 Task: Add Salted Caramel Chocolate Chunk Cookies to the cart.
Action: Mouse moved to (963, 354)
Screenshot: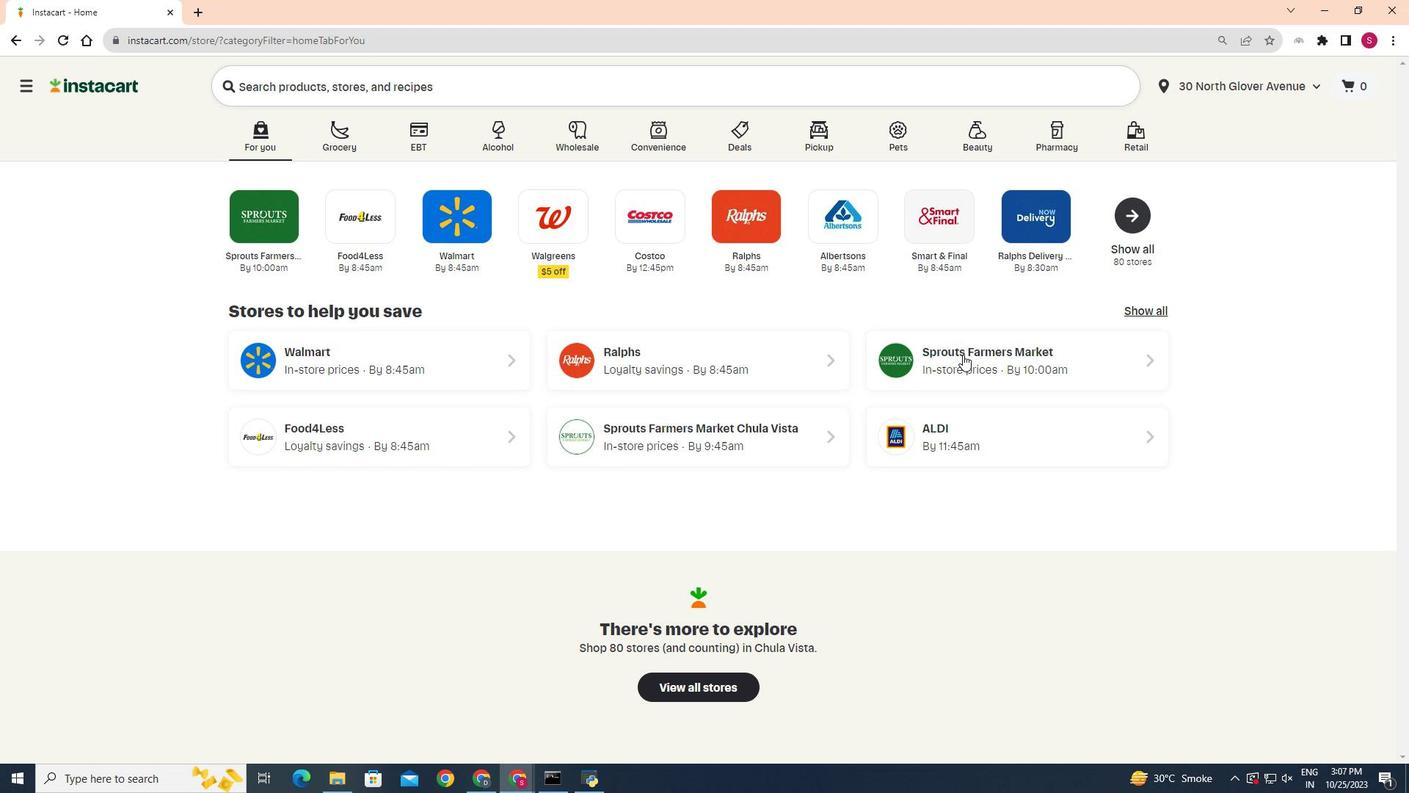 
Action: Mouse pressed left at (963, 354)
Screenshot: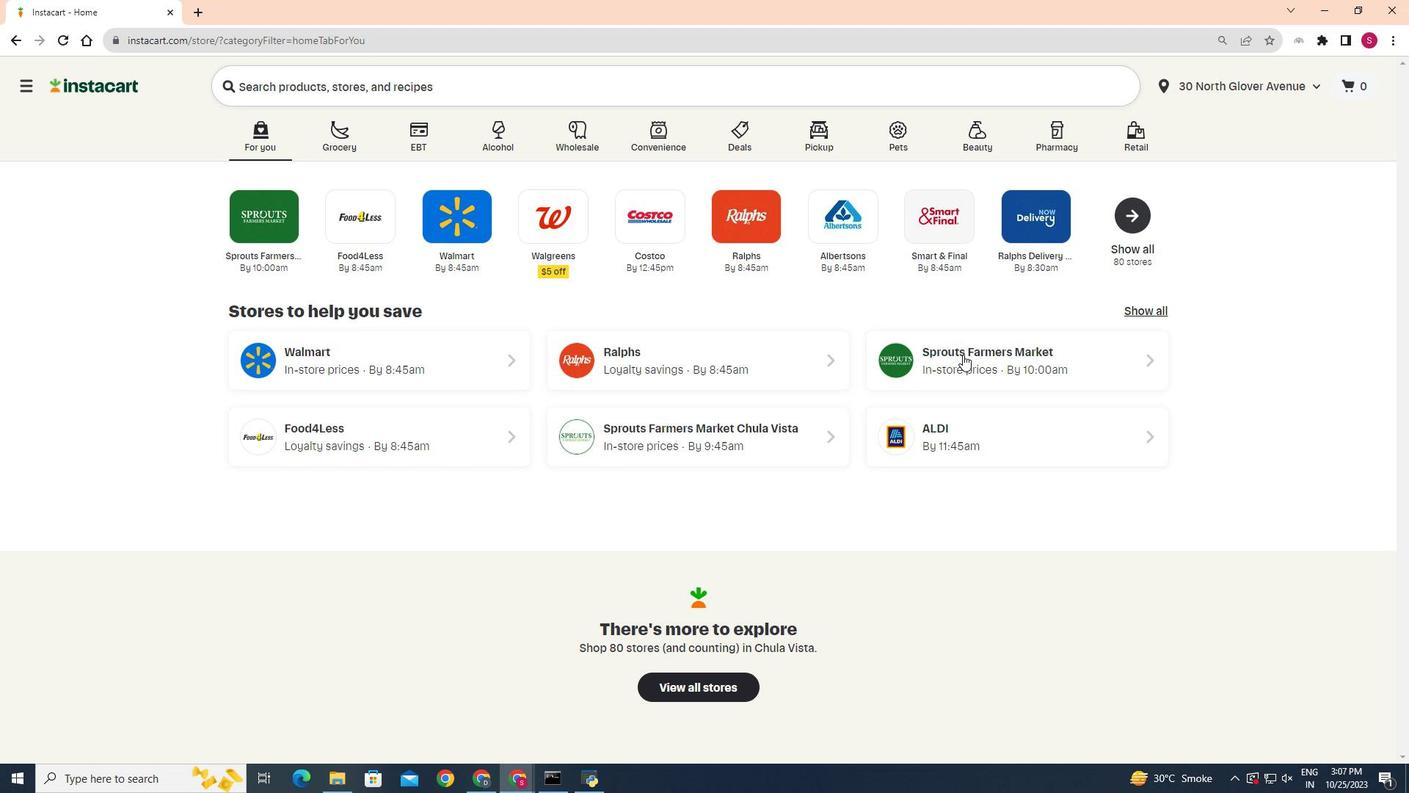 
Action: Mouse moved to (53, 635)
Screenshot: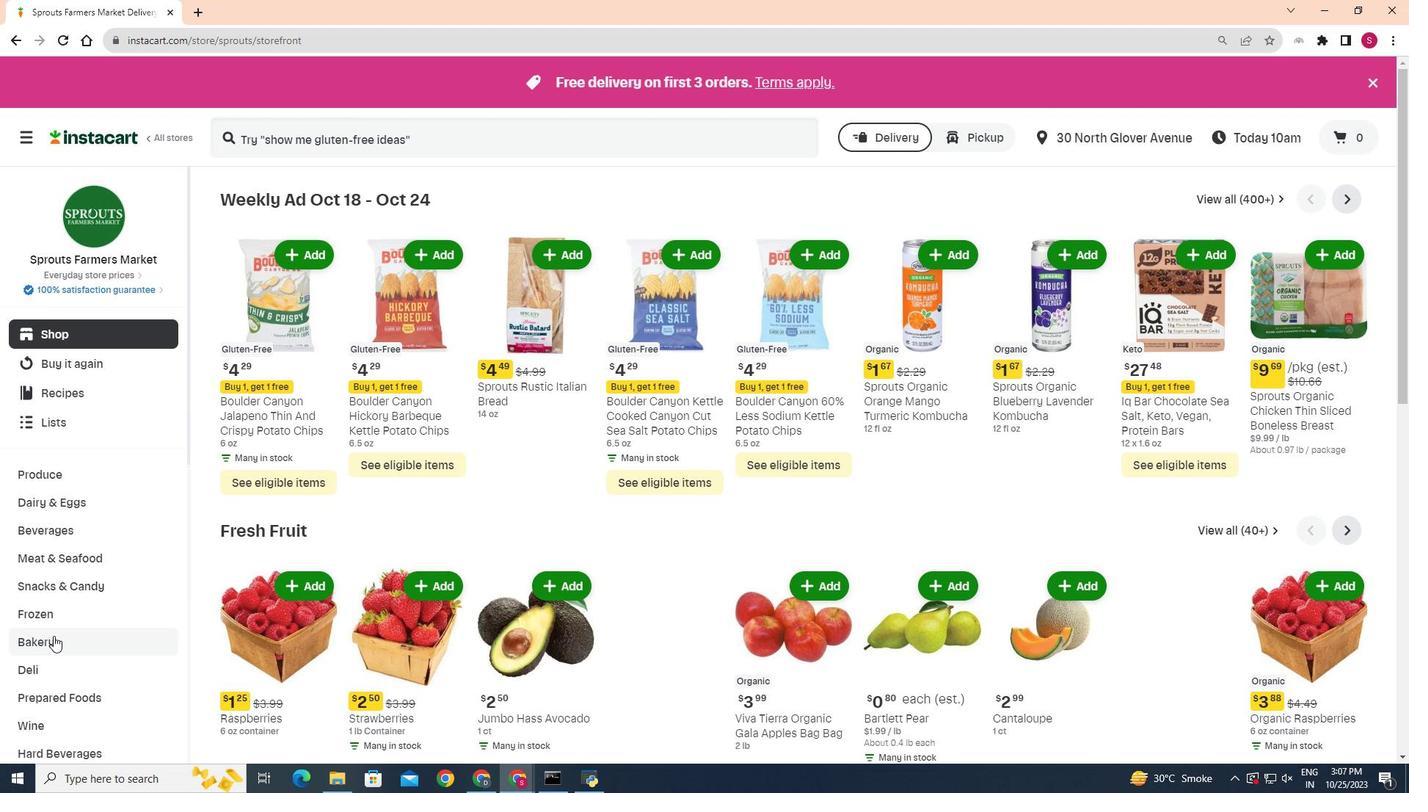 
Action: Mouse pressed left at (53, 635)
Screenshot: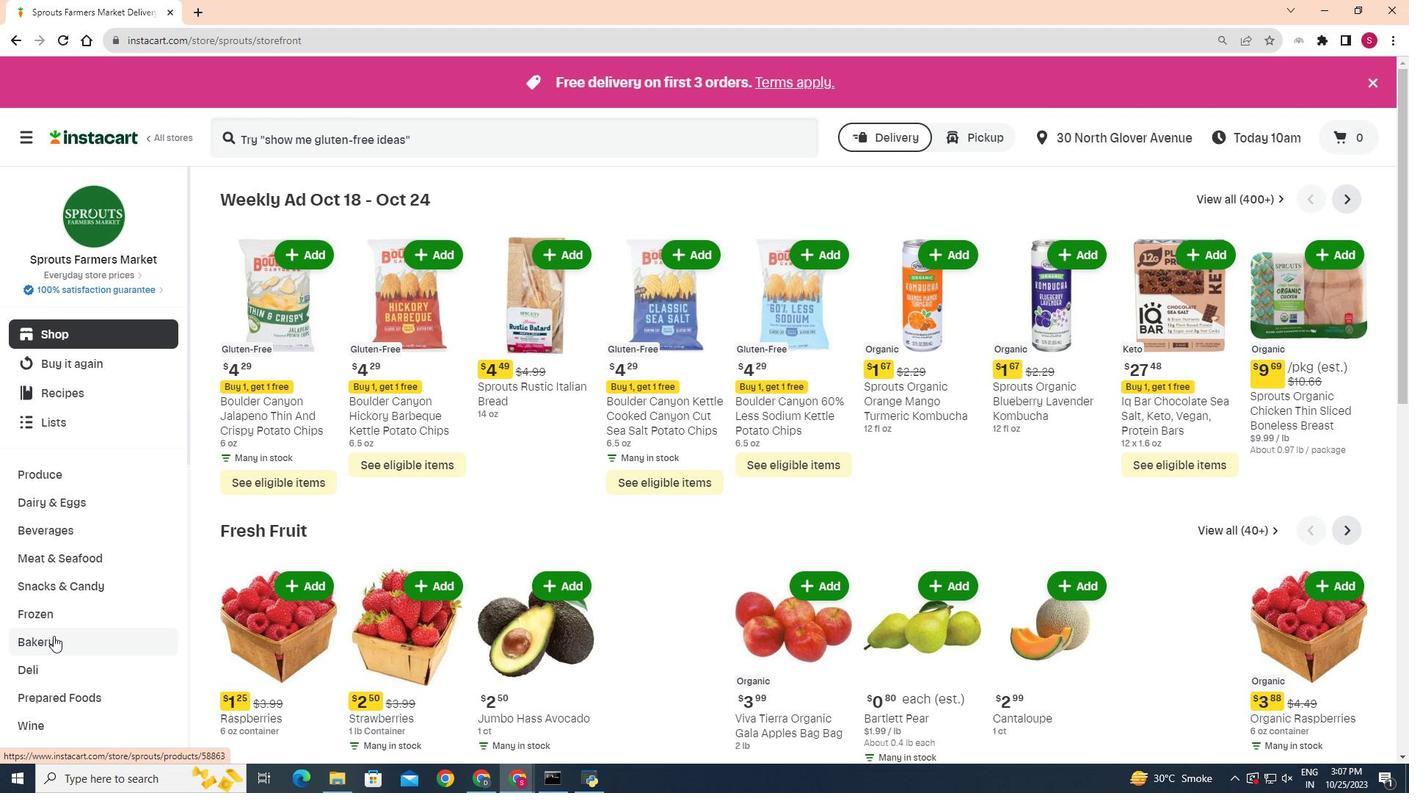 
Action: Mouse moved to (506, 239)
Screenshot: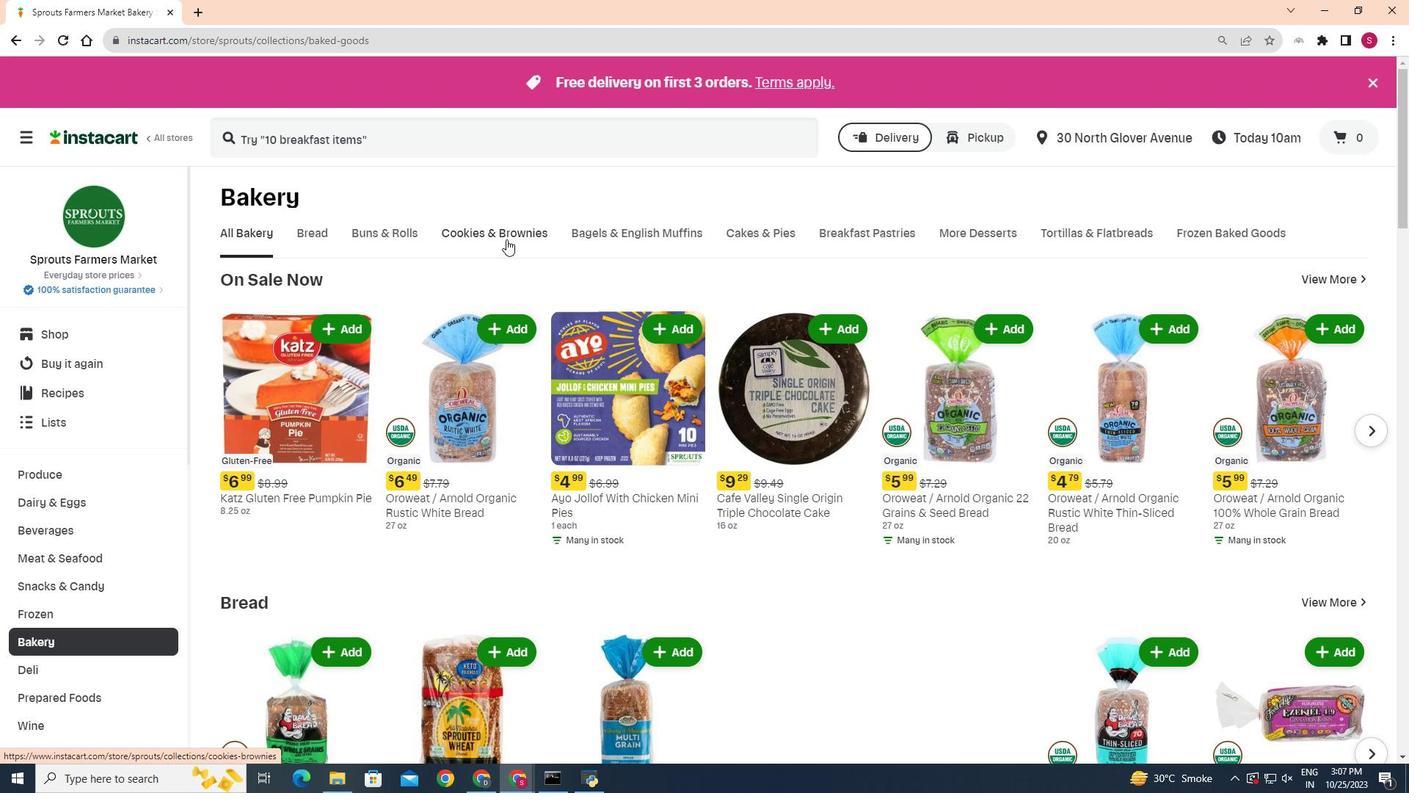 
Action: Mouse pressed left at (506, 239)
Screenshot: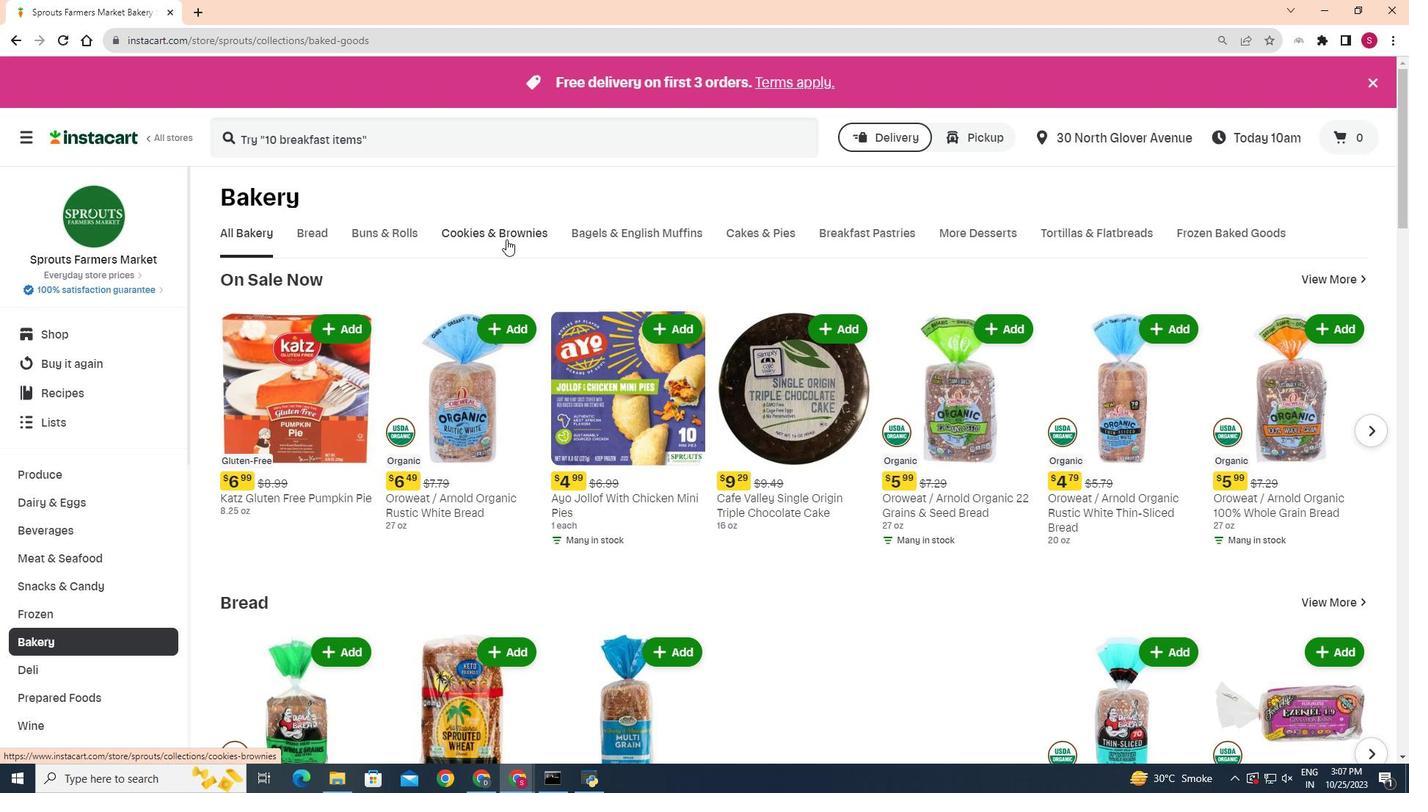 
Action: Mouse moved to (351, 301)
Screenshot: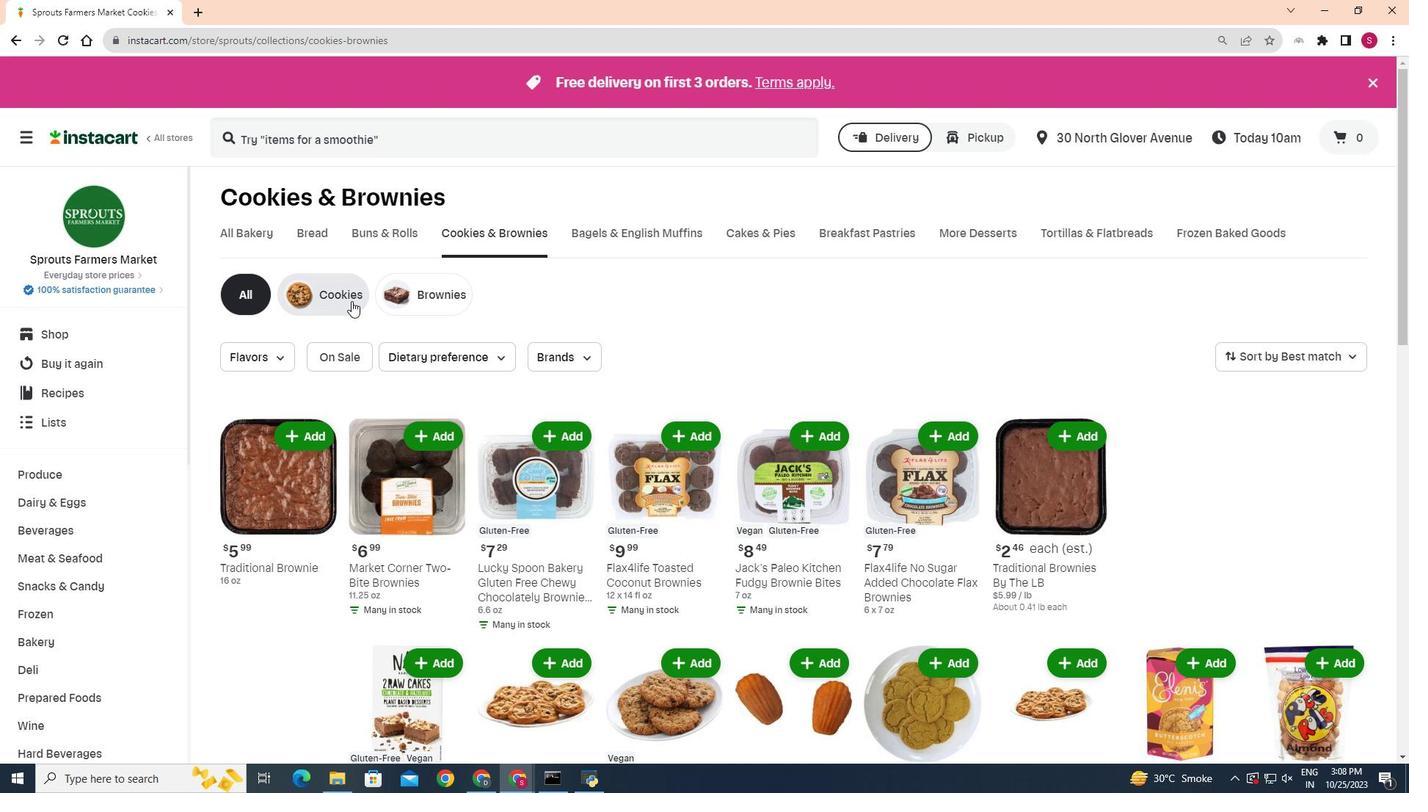 
Action: Mouse pressed left at (351, 301)
Screenshot: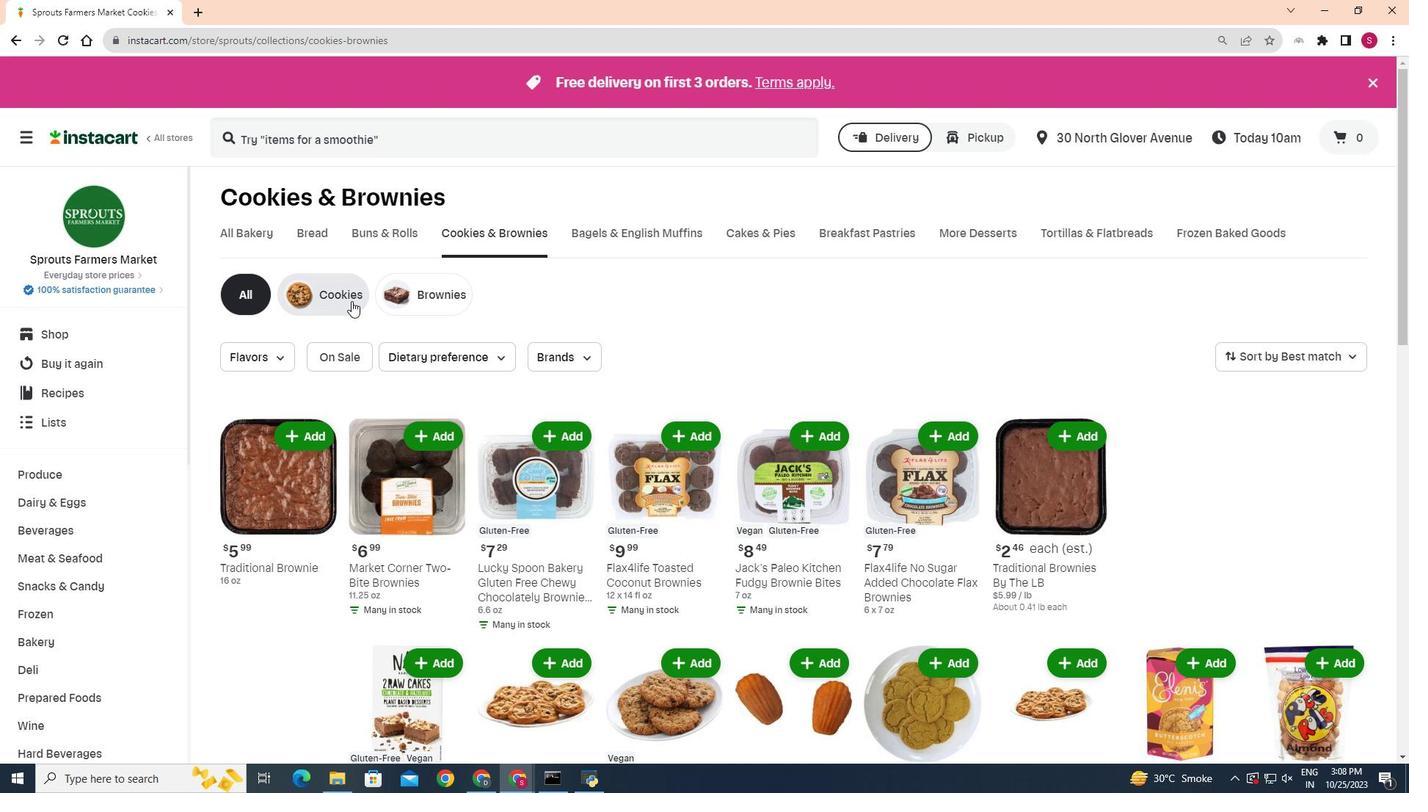 
Action: Mouse moved to (1158, 401)
Screenshot: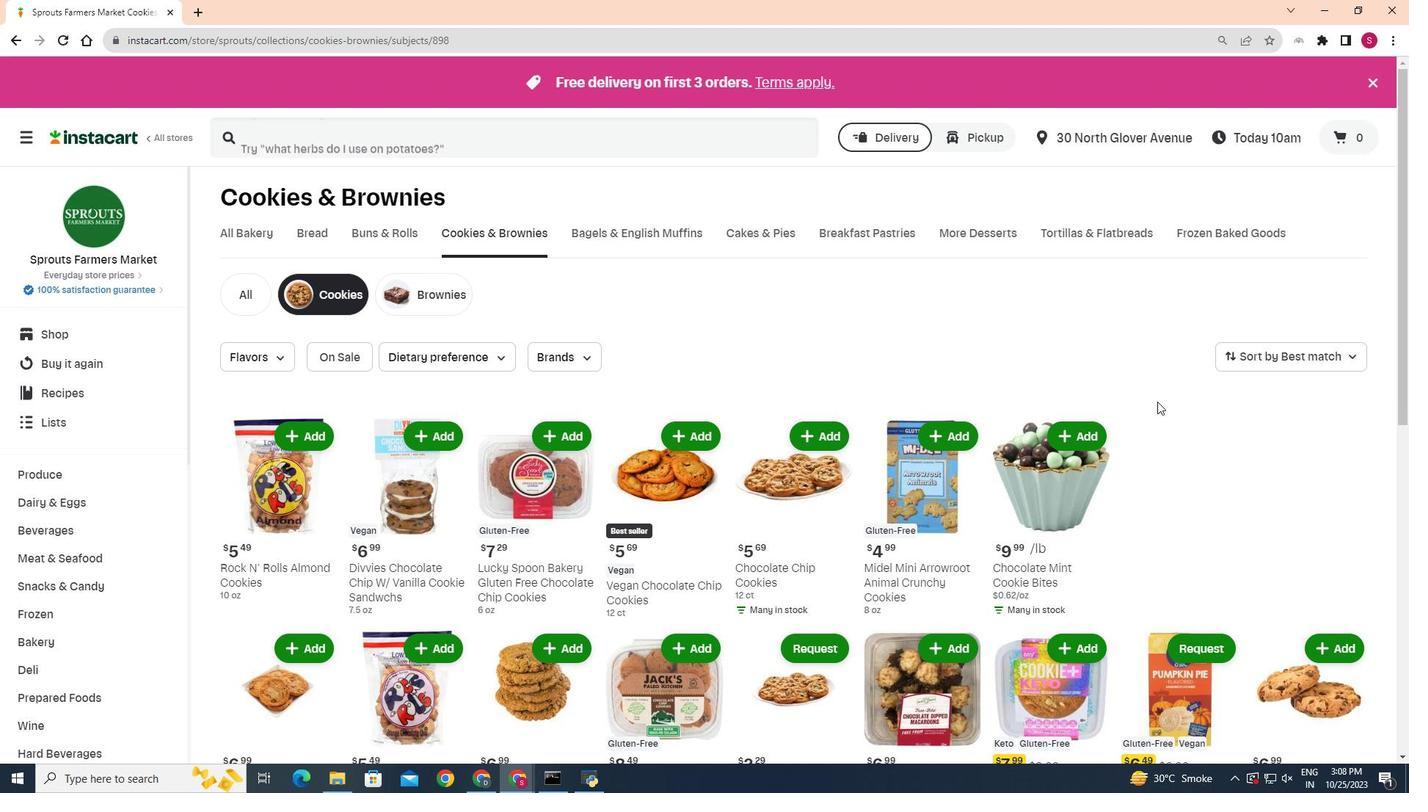 
Action: Mouse scrolled (1158, 400) with delta (0, 0)
Screenshot: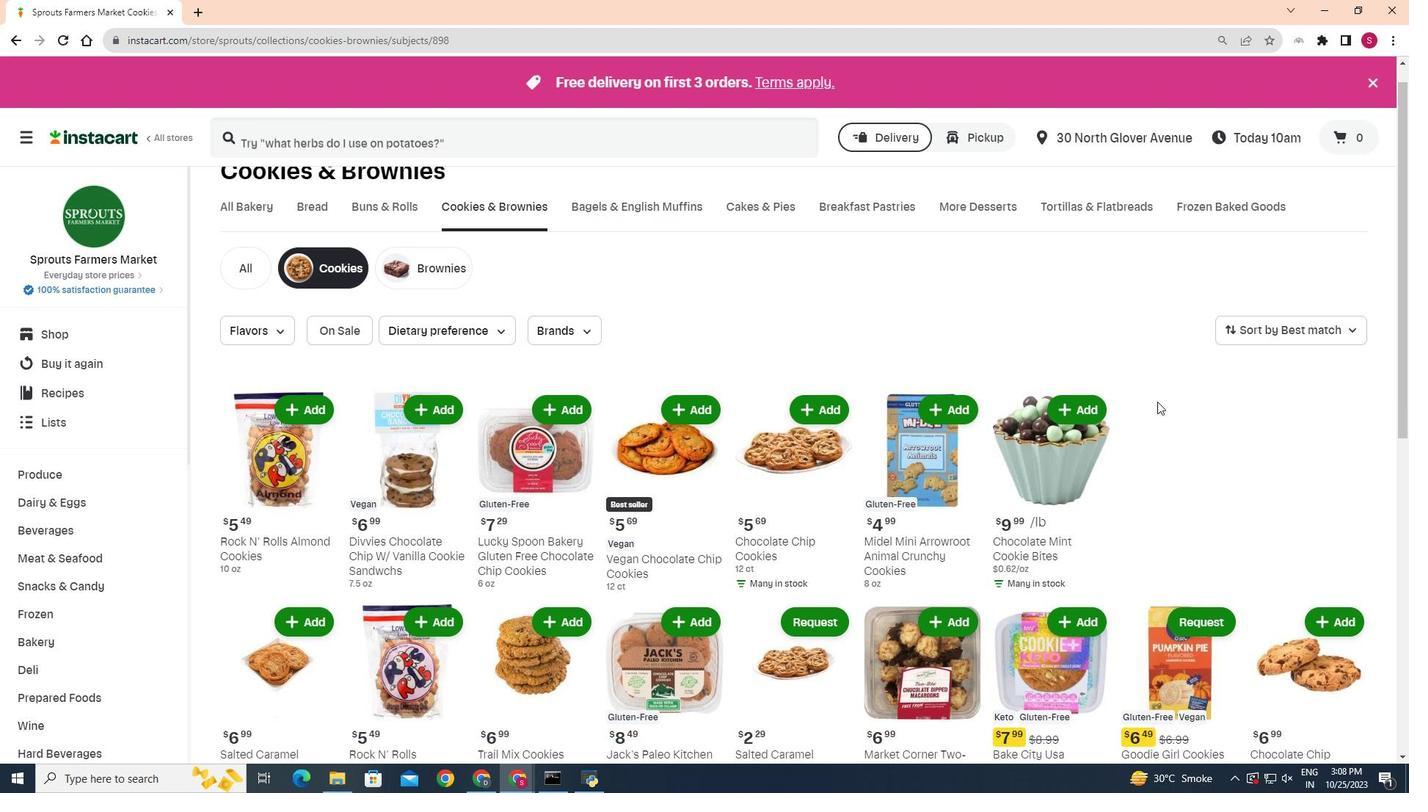 
Action: Mouse moved to (1119, 397)
Screenshot: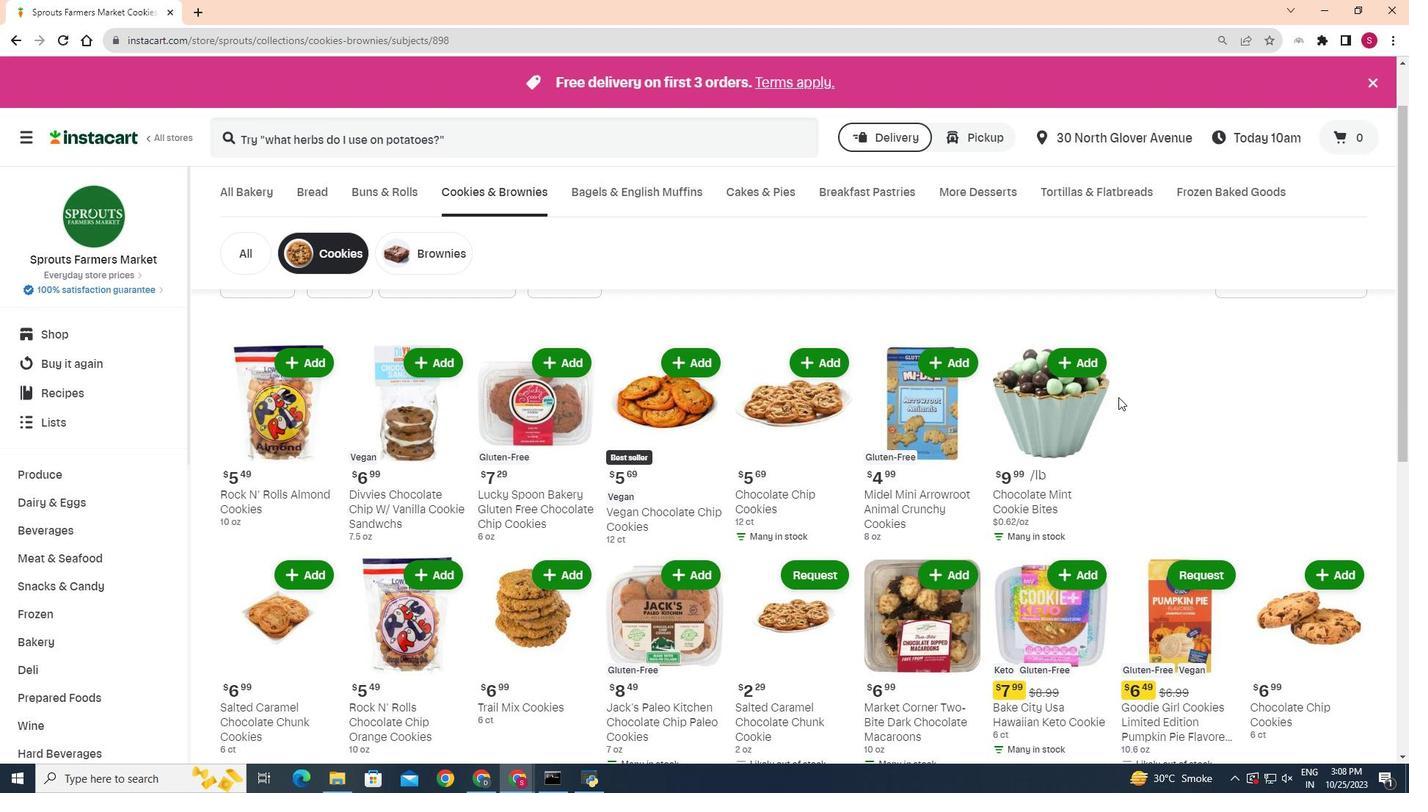 
Action: Mouse scrolled (1119, 396) with delta (0, 0)
Screenshot: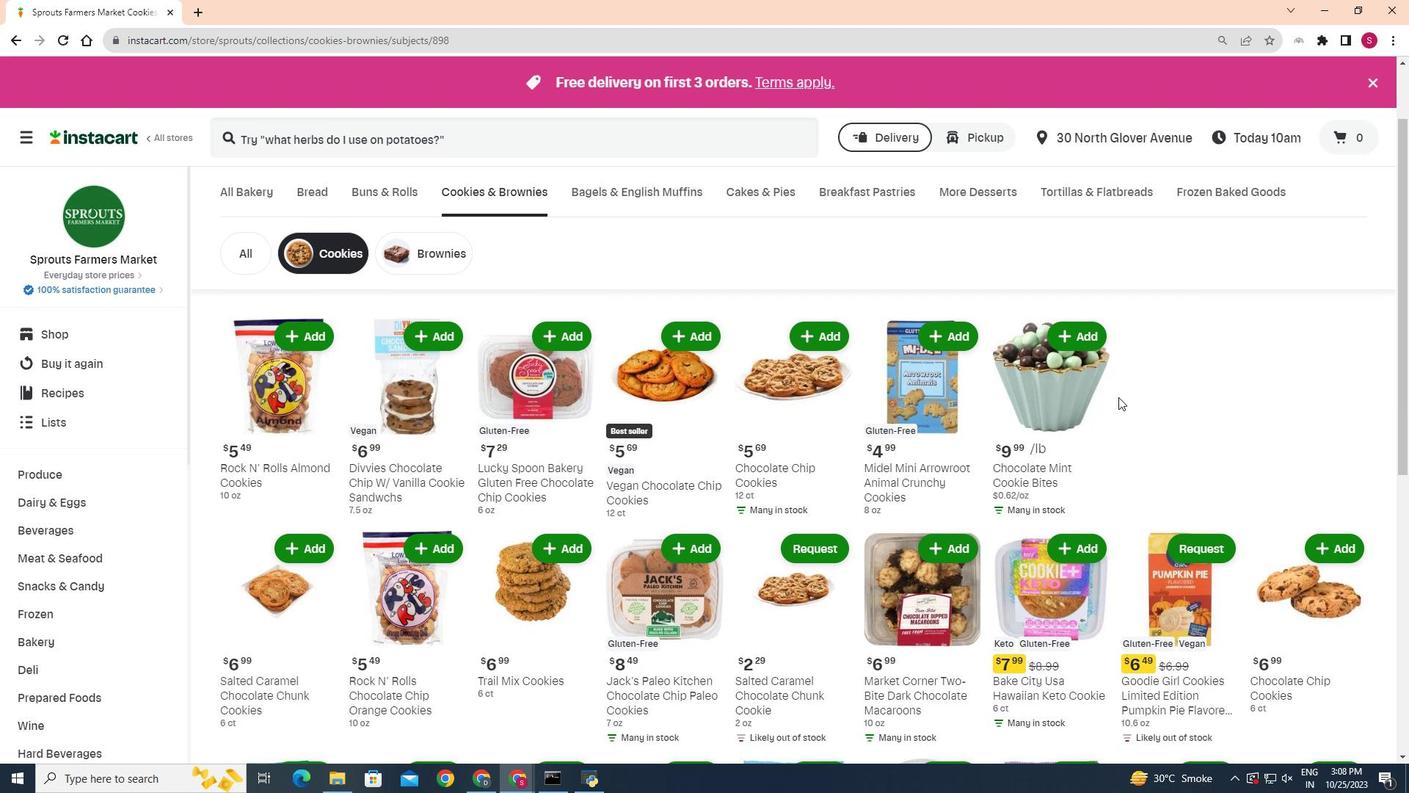 
Action: Mouse moved to (315, 500)
Screenshot: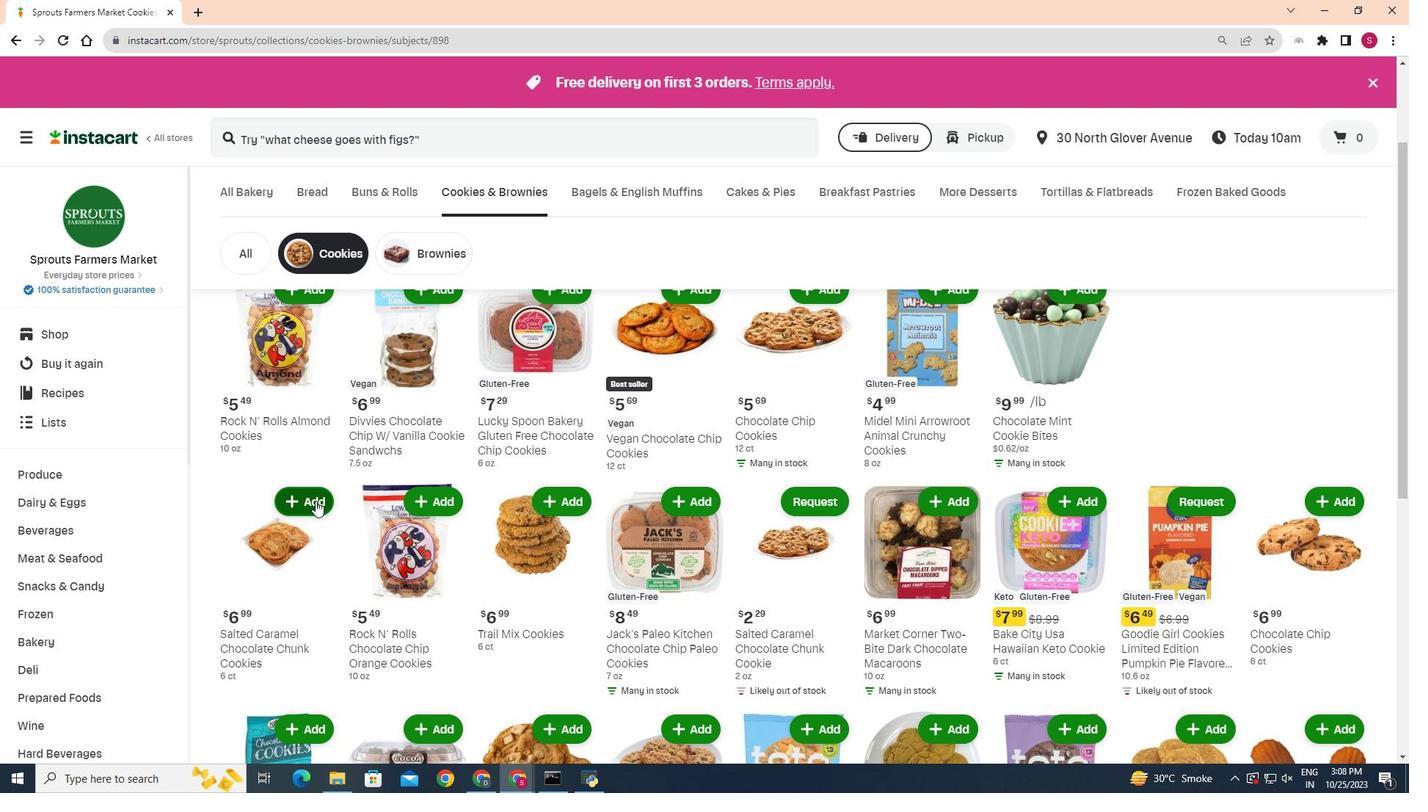 
Action: Mouse pressed left at (315, 500)
Screenshot: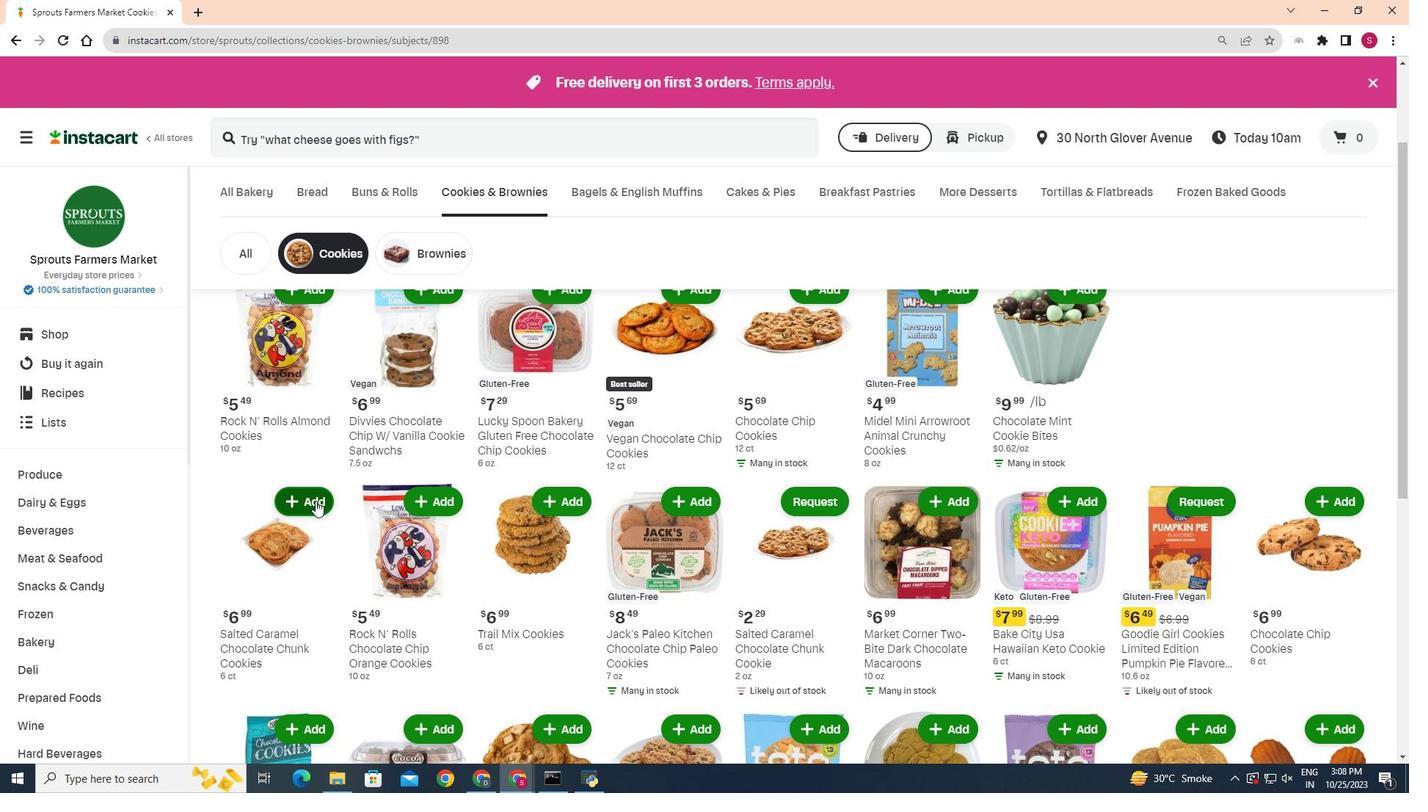 
Action: Mouse moved to (328, 461)
Screenshot: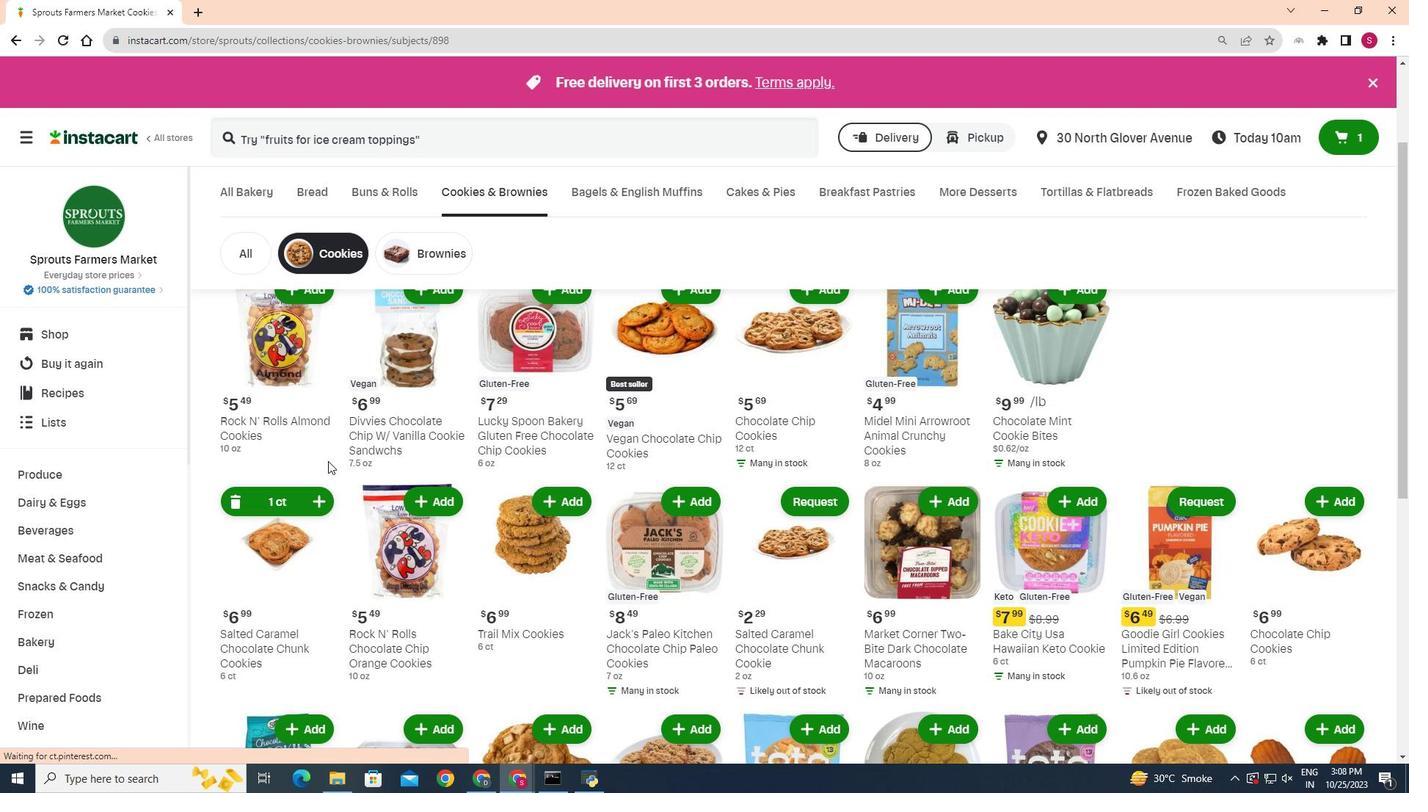 
